 Task: Toggle the enable prompt and use workspace tsdk in the typescript.
Action: Mouse moved to (18, 542)
Screenshot: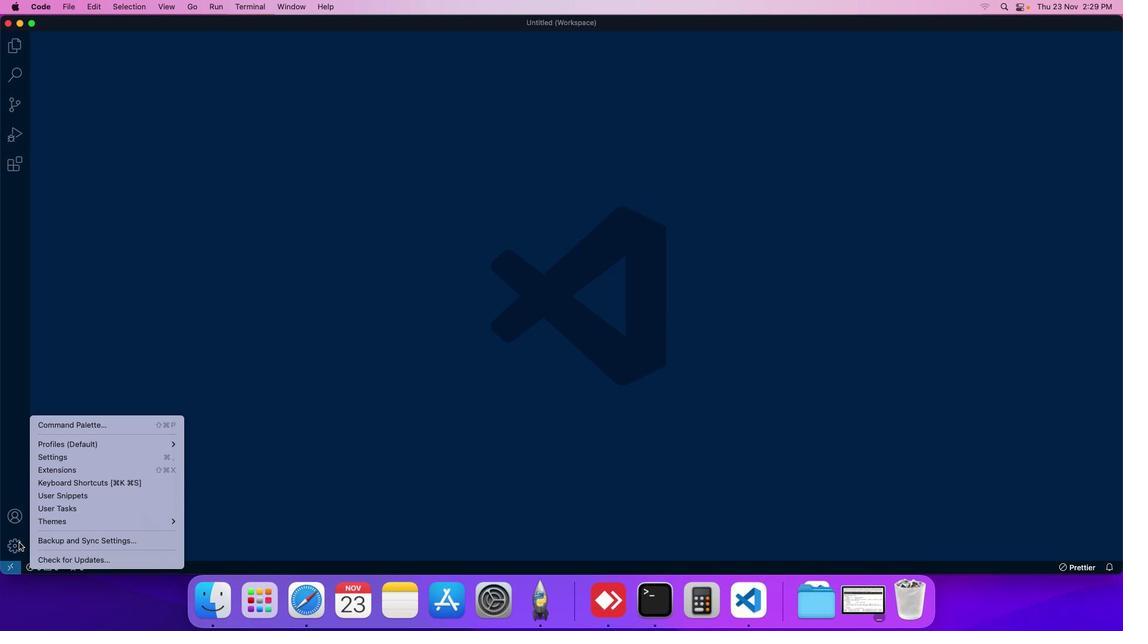 
Action: Mouse pressed left at (18, 542)
Screenshot: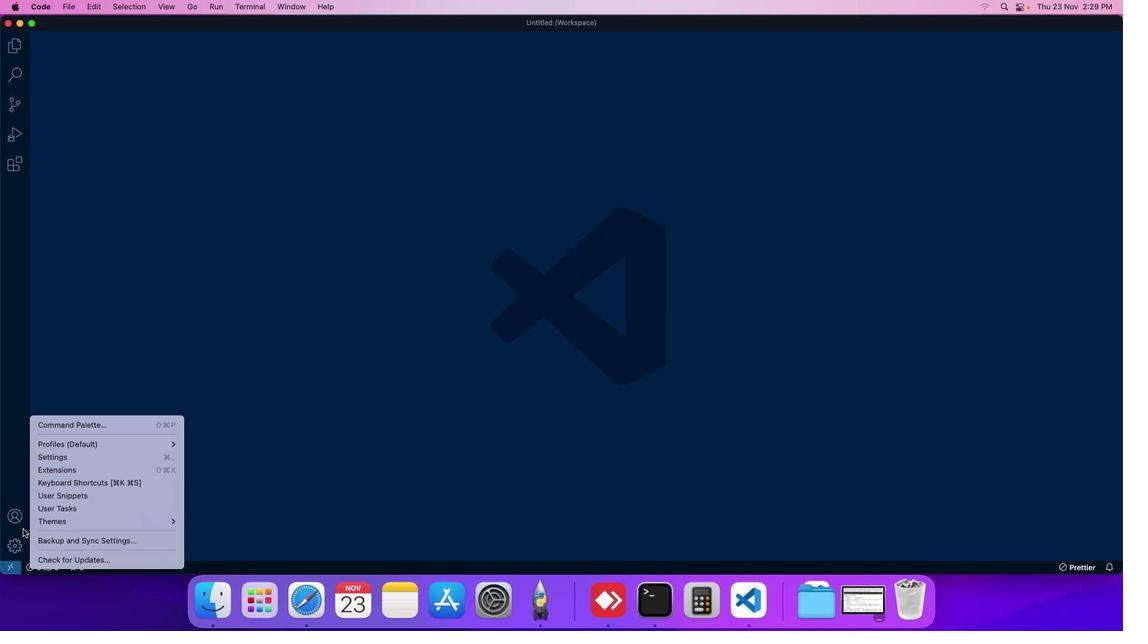 
Action: Mouse moved to (58, 455)
Screenshot: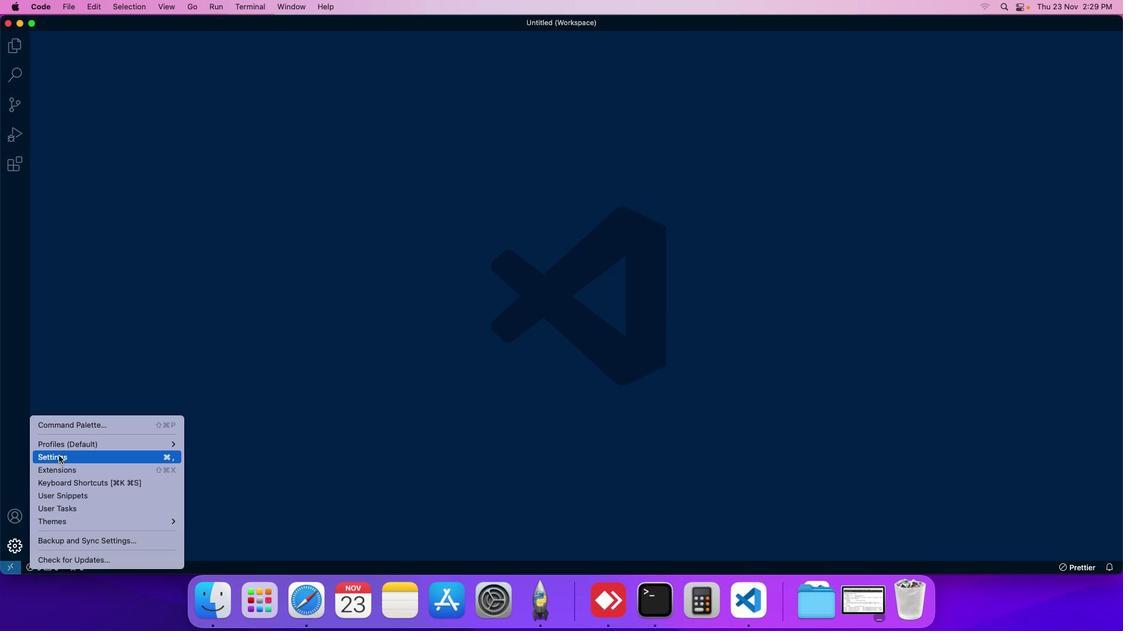 
Action: Mouse pressed left at (58, 455)
Screenshot: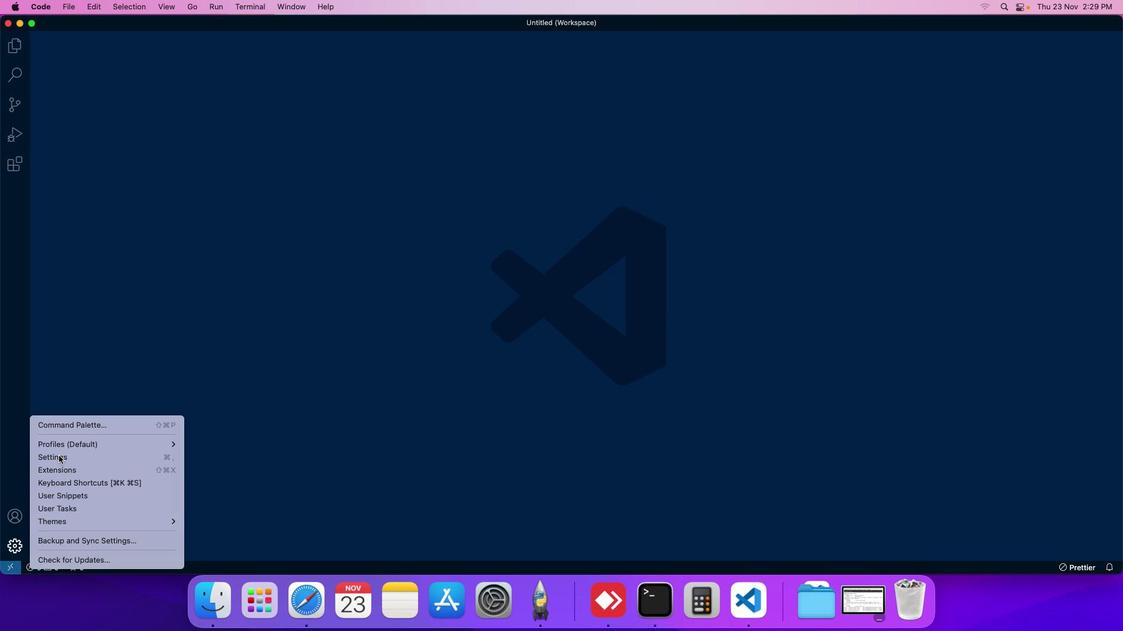 
Action: Mouse moved to (274, 98)
Screenshot: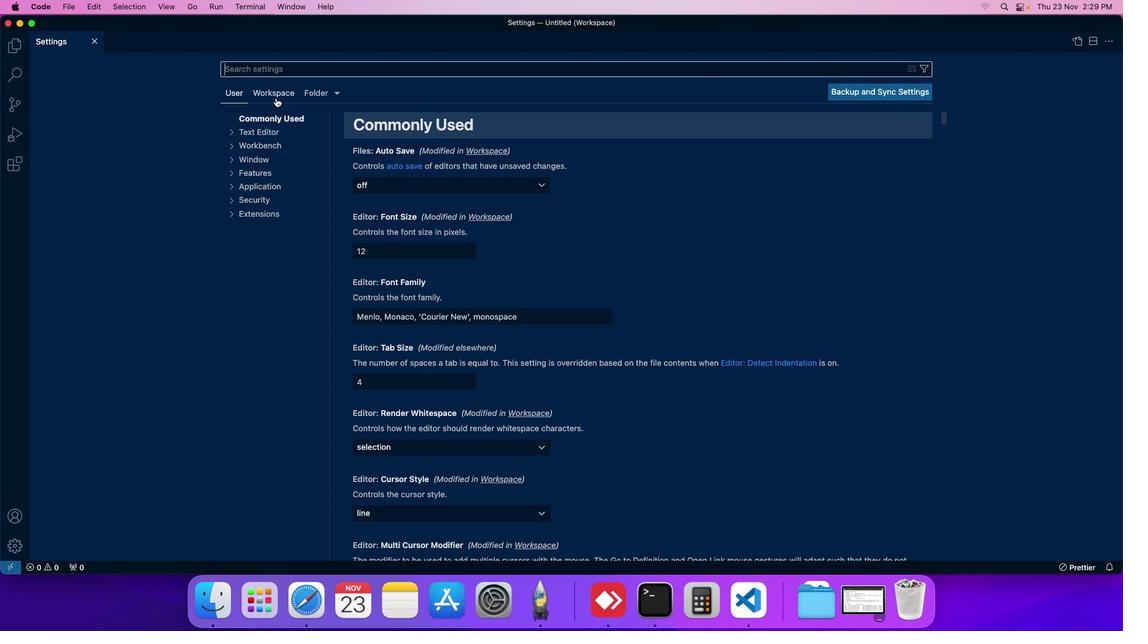 
Action: Mouse pressed left at (274, 98)
Screenshot: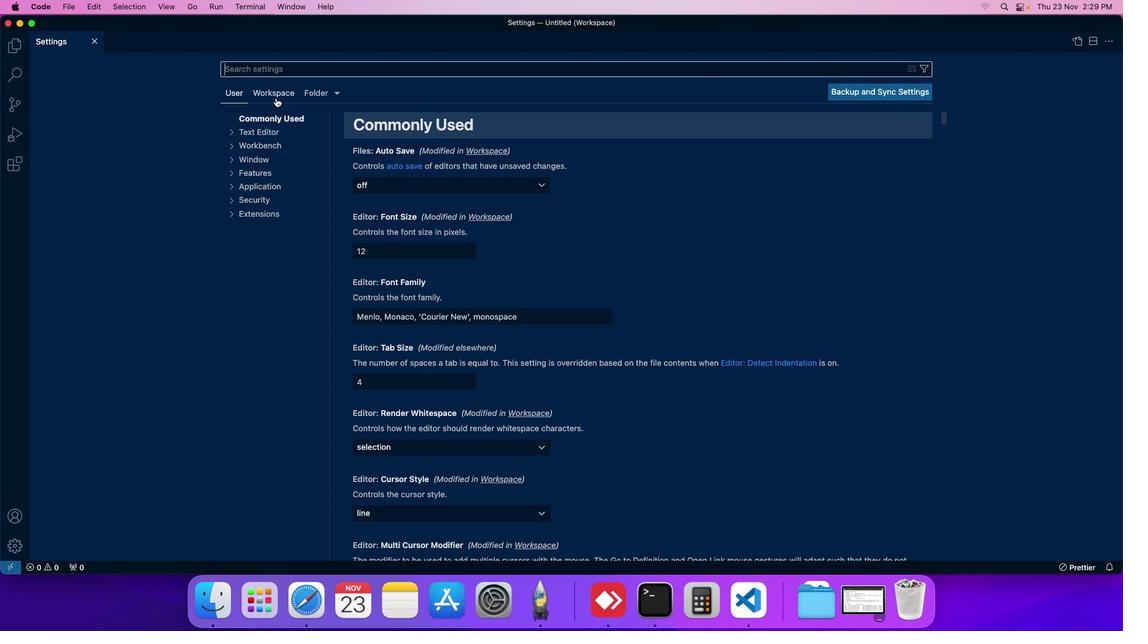 
Action: Mouse moved to (252, 194)
Screenshot: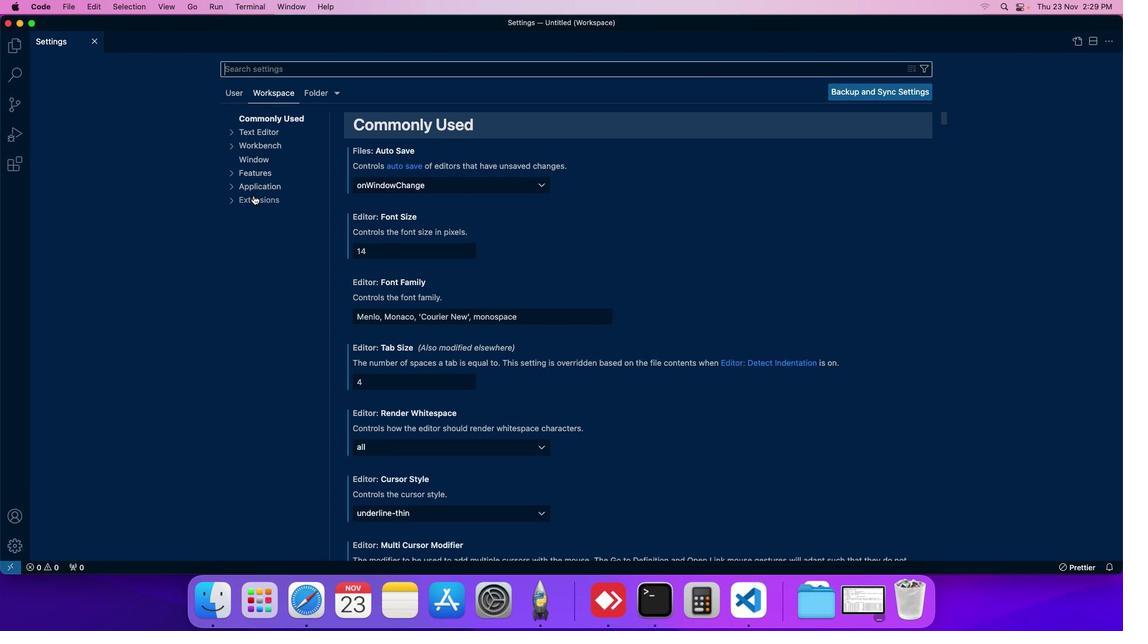 
Action: Mouse pressed left at (252, 194)
Screenshot: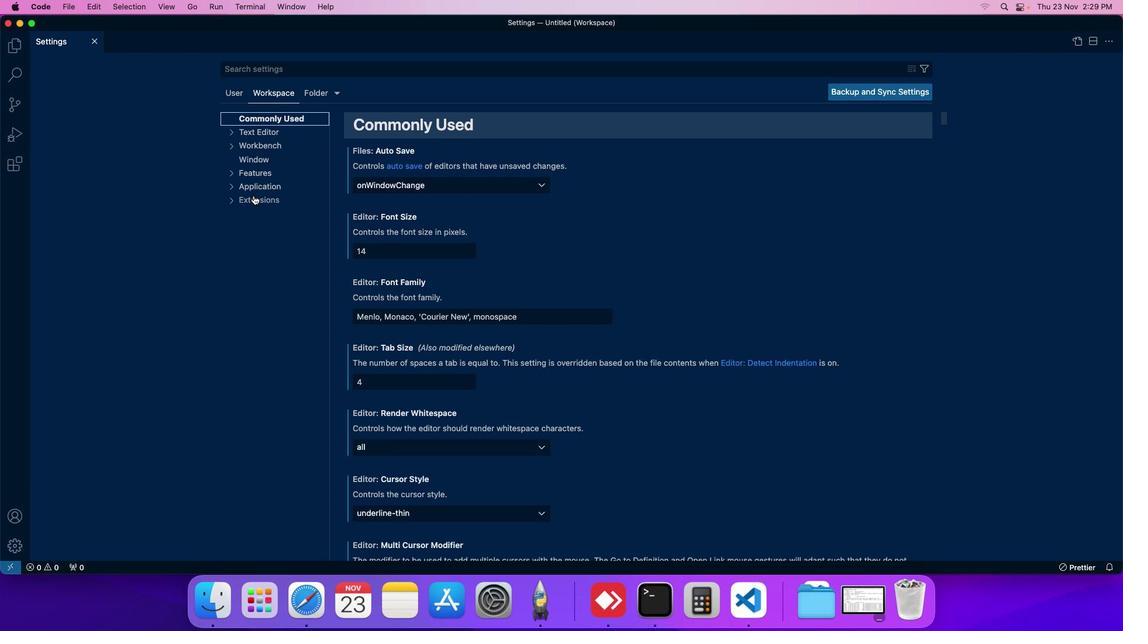 
Action: Mouse moved to (271, 496)
Screenshot: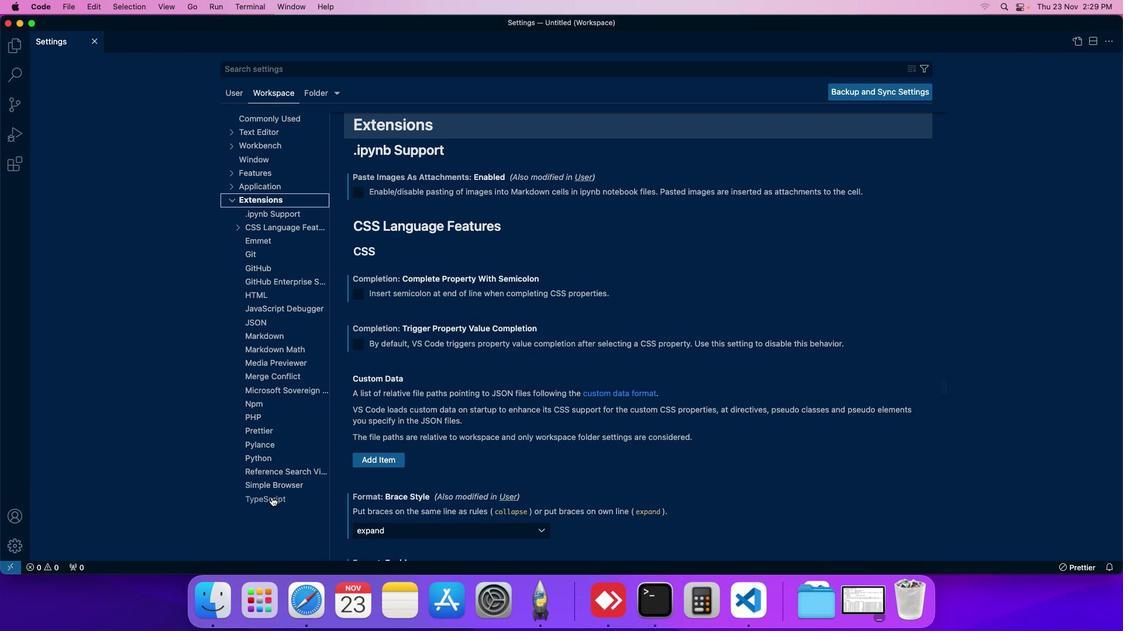 
Action: Mouse pressed left at (271, 496)
Screenshot: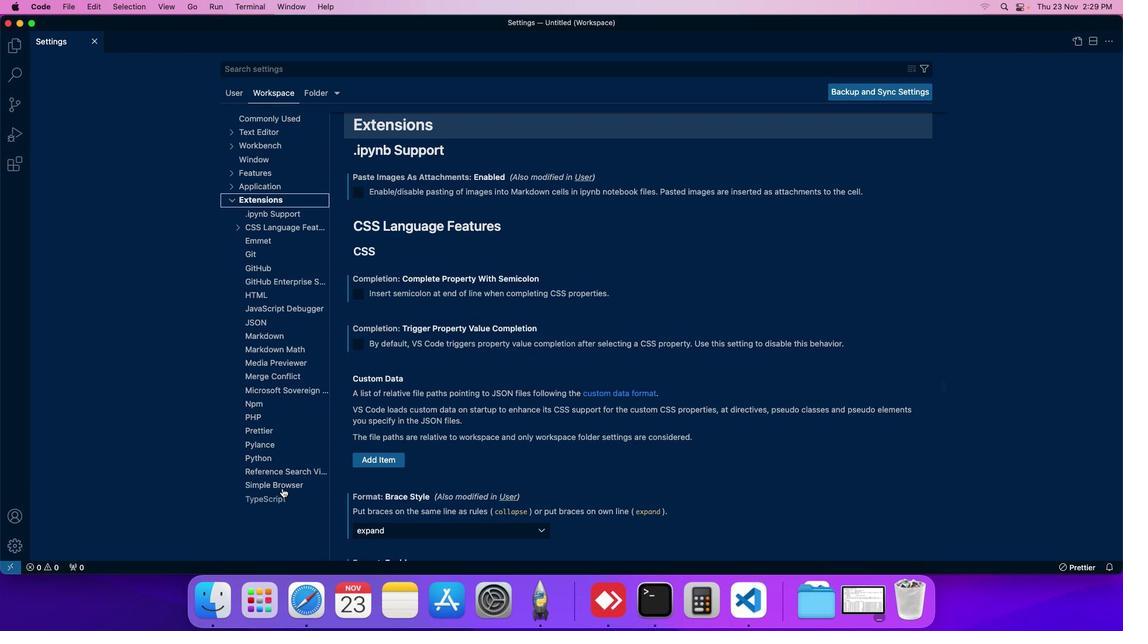 
Action: Mouse moved to (434, 451)
Screenshot: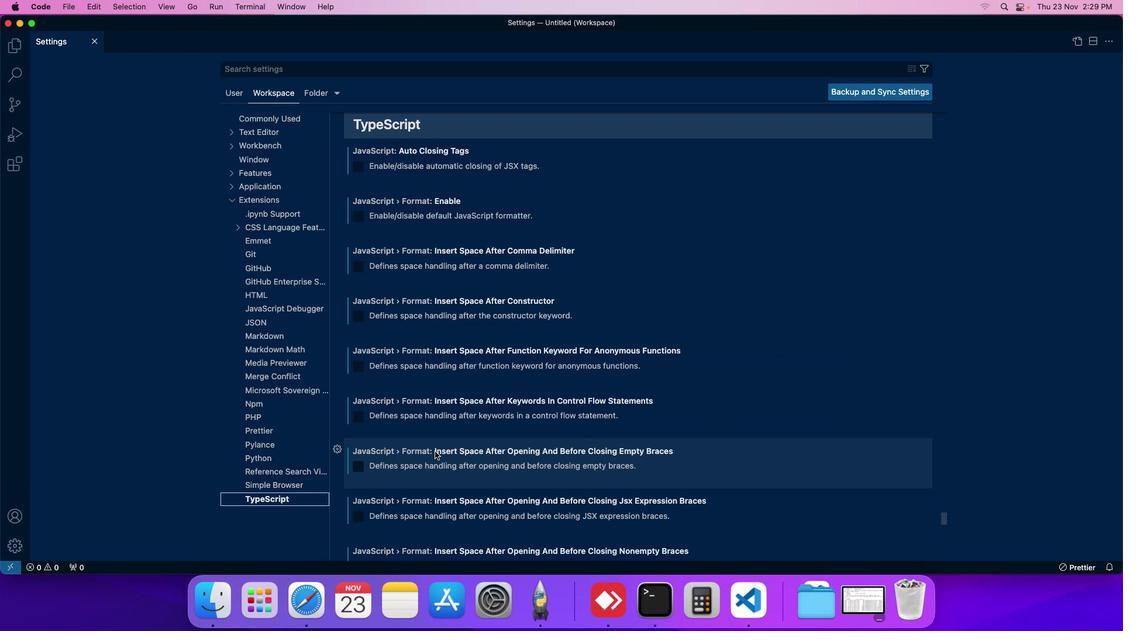 
Action: Mouse scrolled (434, 451) with delta (0, 0)
Screenshot: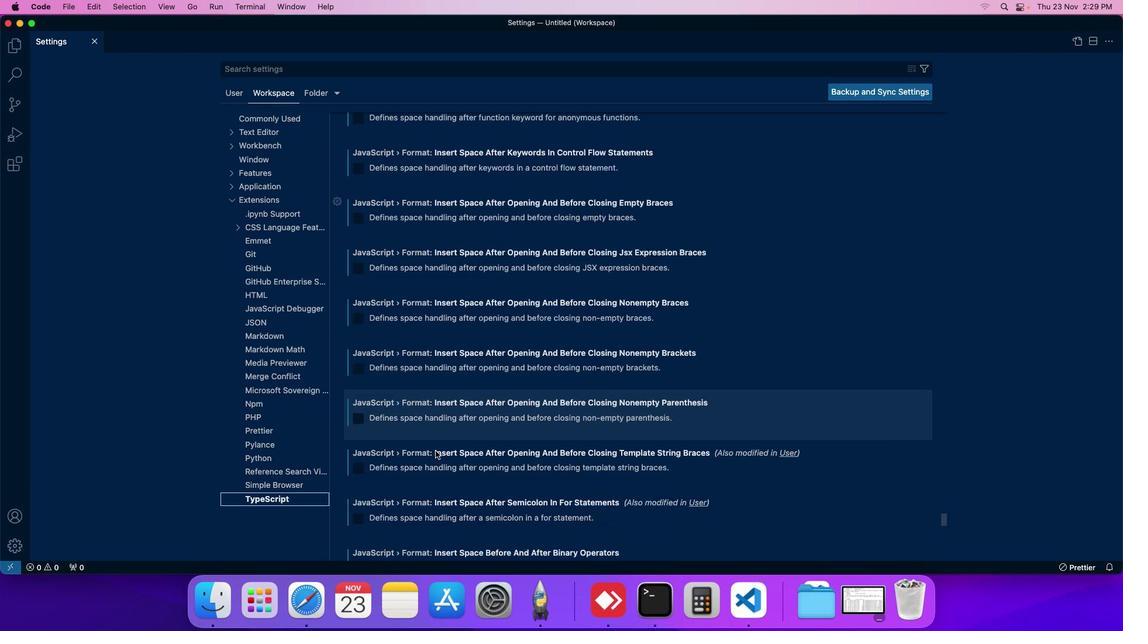 
Action: Mouse moved to (434, 451)
Screenshot: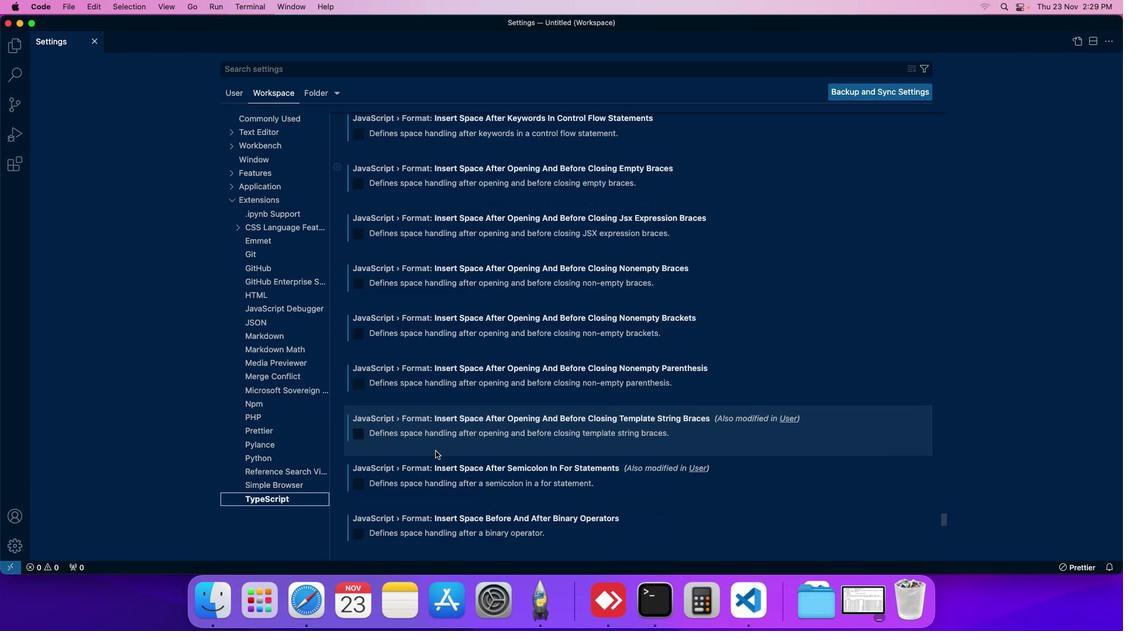
Action: Mouse scrolled (434, 451) with delta (0, 0)
Screenshot: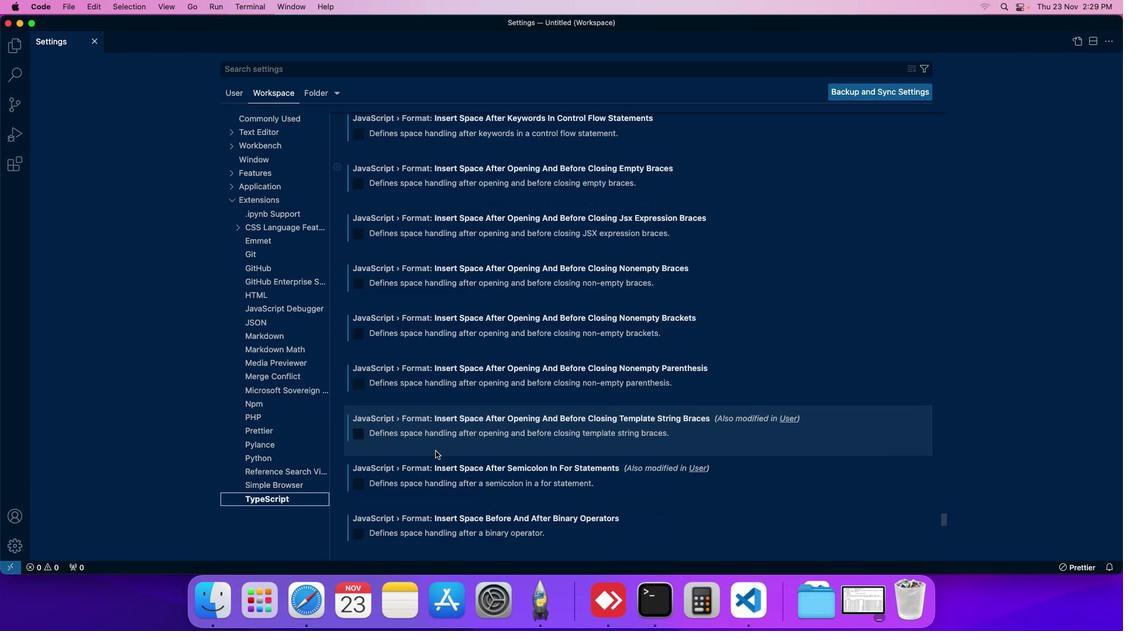 
Action: Mouse scrolled (434, 451) with delta (0, 0)
Screenshot: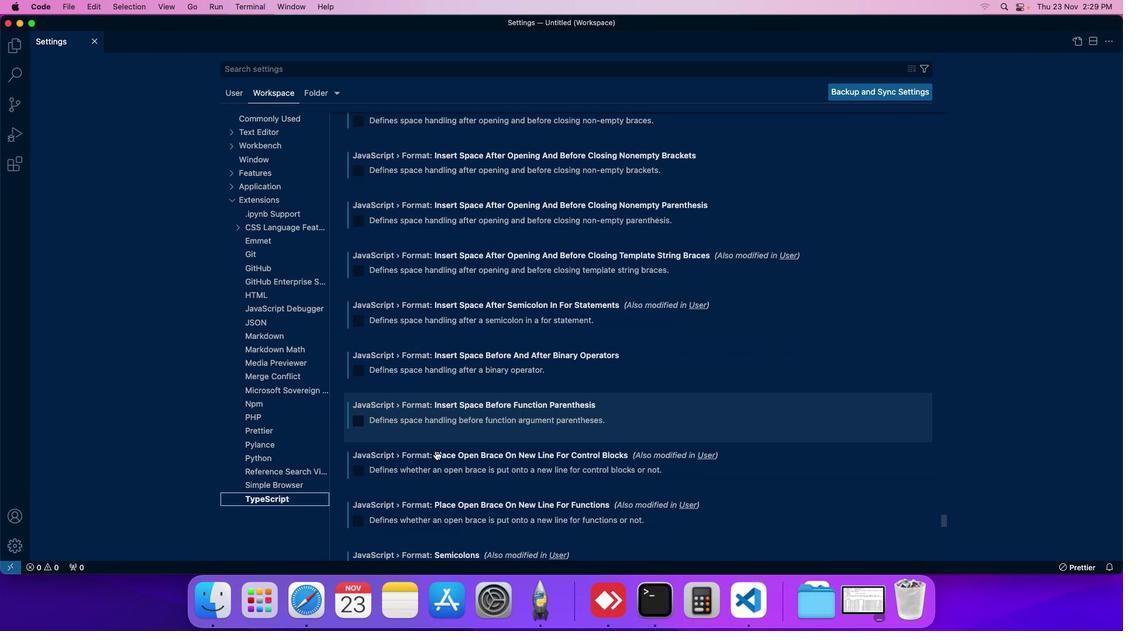 
Action: Mouse scrolled (434, 451) with delta (0, 0)
Screenshot: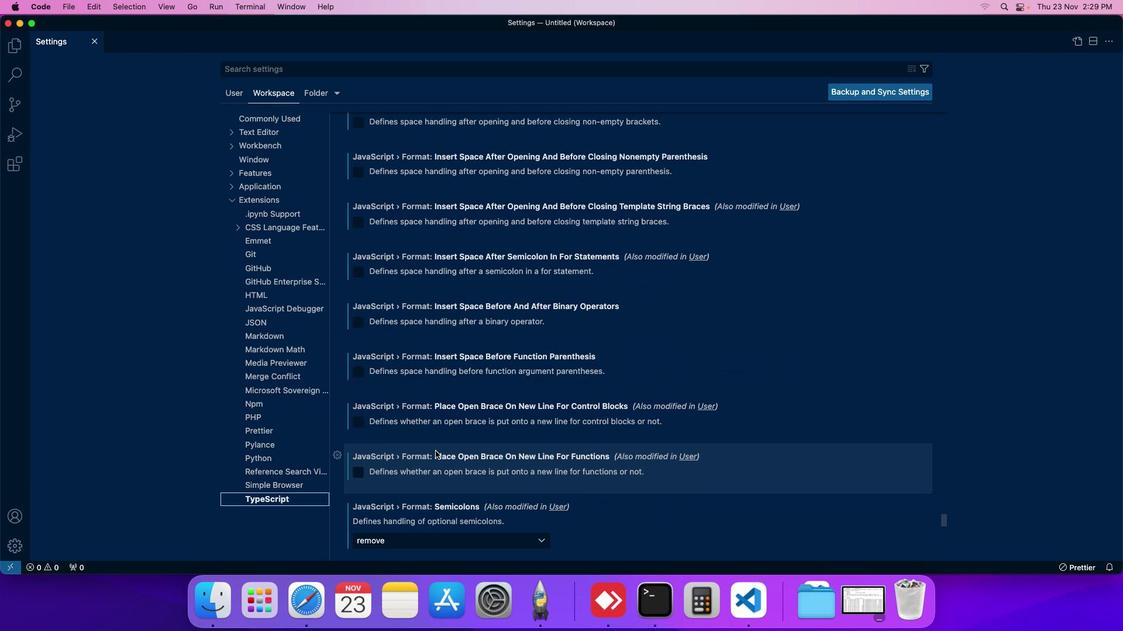 
Action: Mouse scrolled (434, 451) with delta (0, 0)
Screenshot: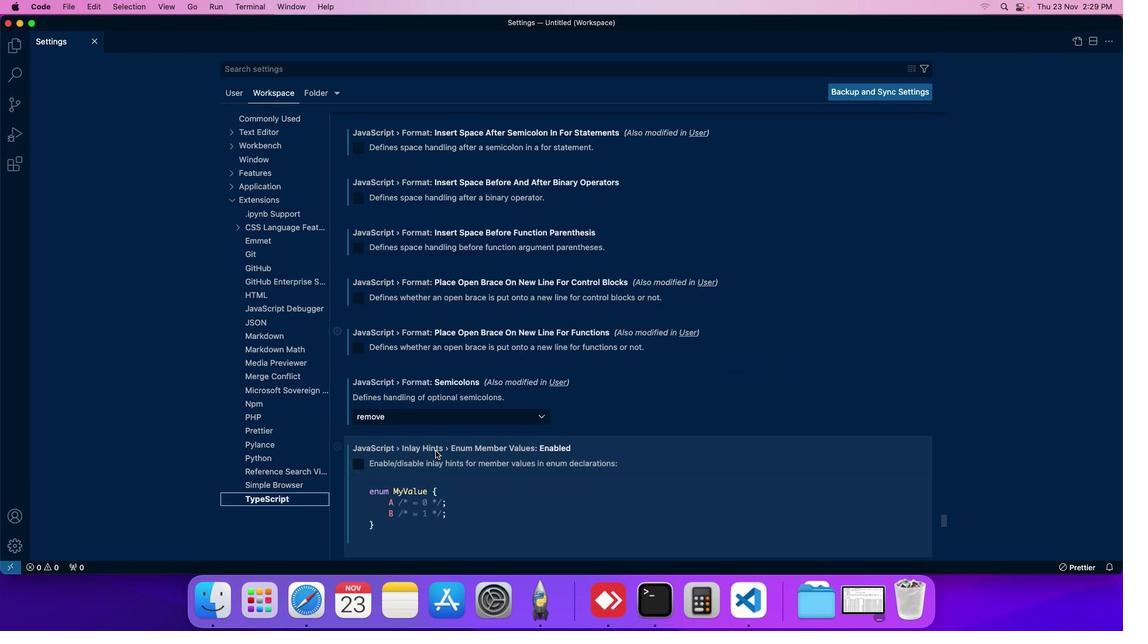 
Action: Mouse scrolled (434, 451) with delta (0, 0)
Screenshot: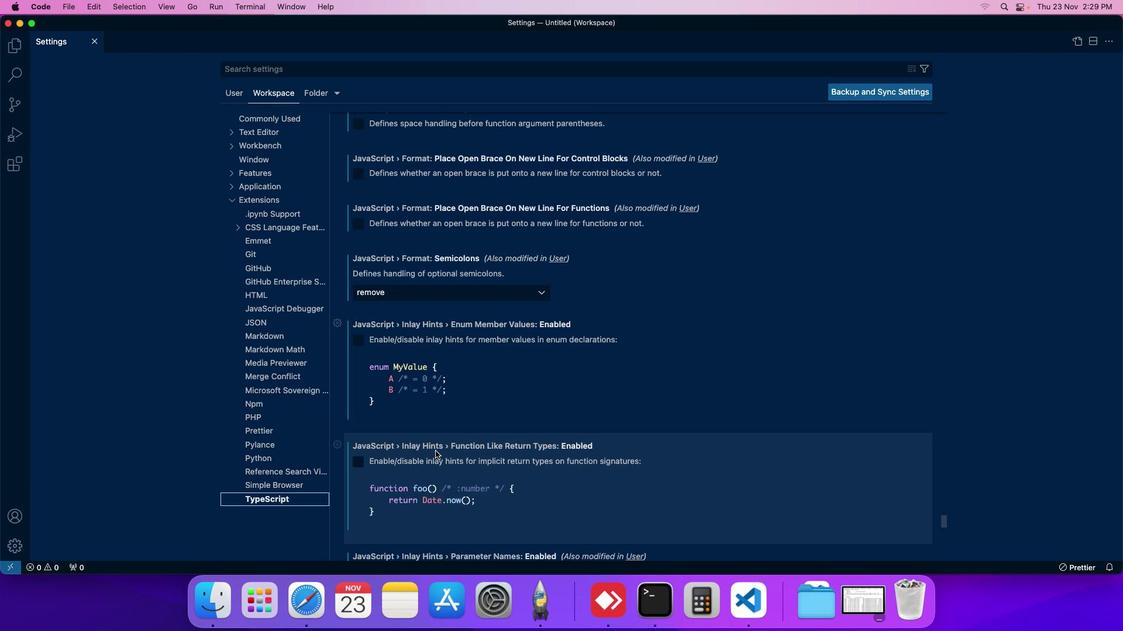 
Action: Mouse scrolled (434, 451) with delta (0, 0)
Screenshot: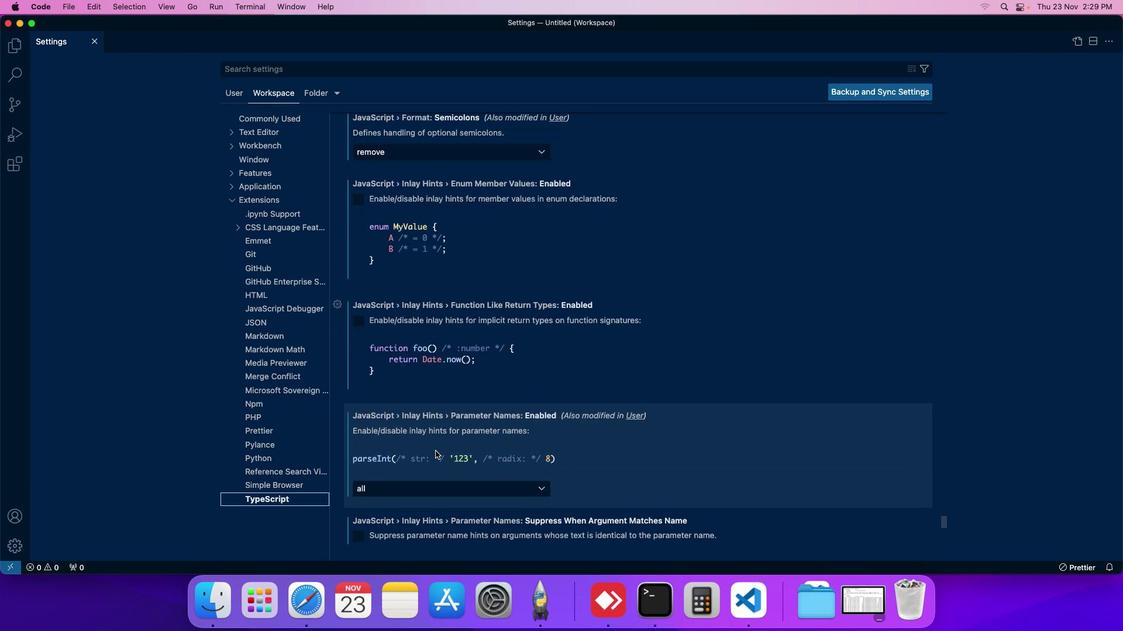 
Action: Mouse scrolled (434, 451) with delta (0, 0)
Screenshot: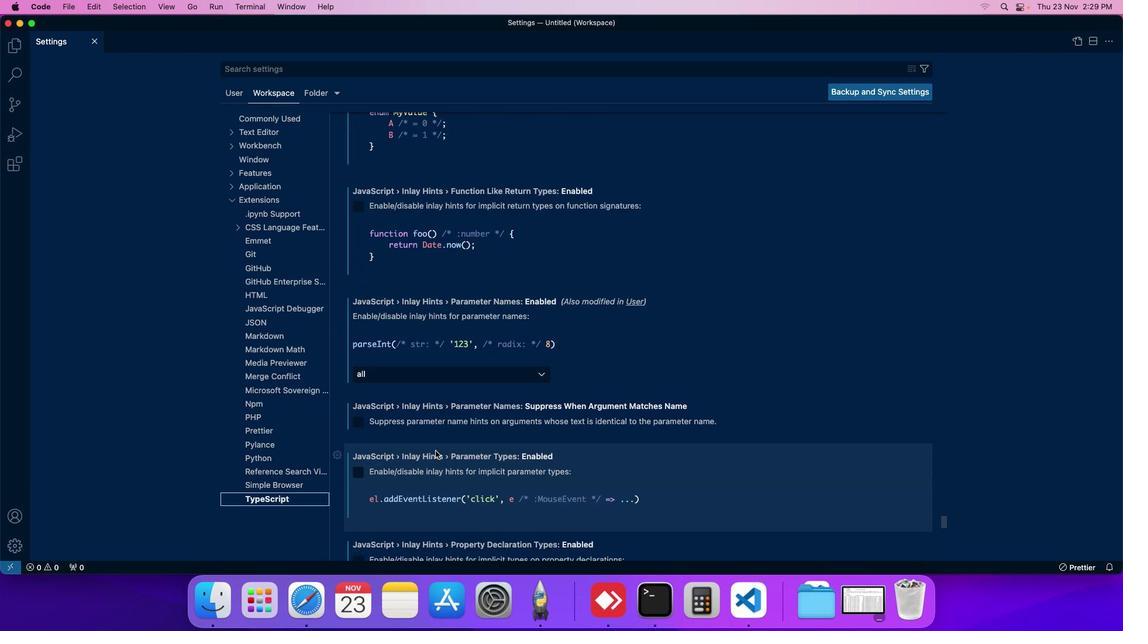 
Action: Mouse scrolled (434, 451) with delta (0, 0)
Screenshot: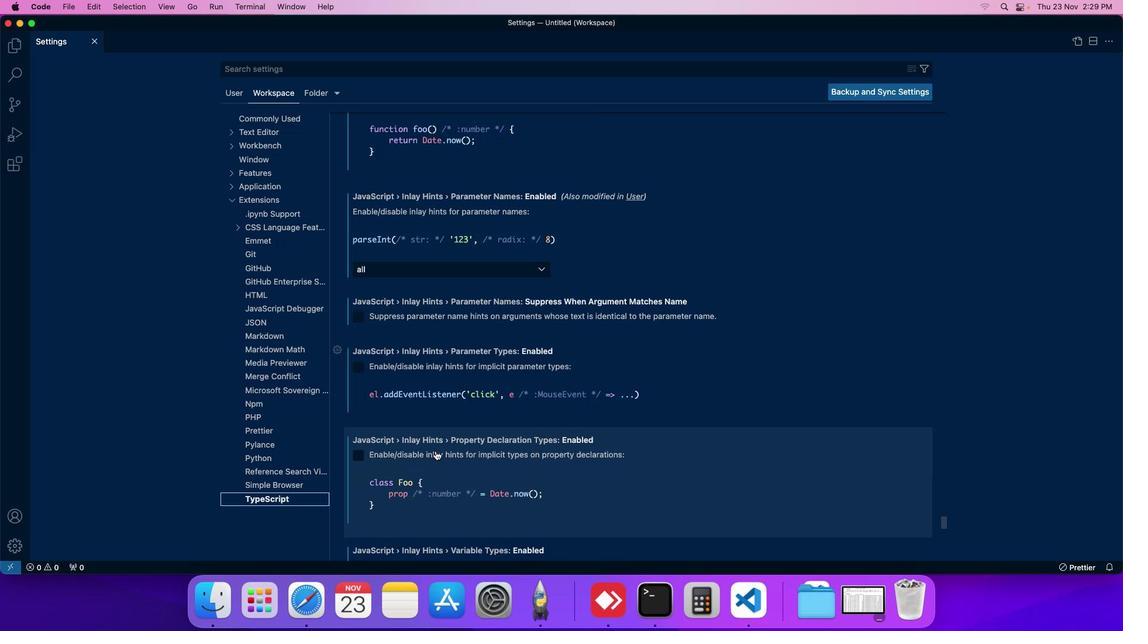 
Action: Mouse scrolled (434, 451) with delta (0, 0)
Screenshot: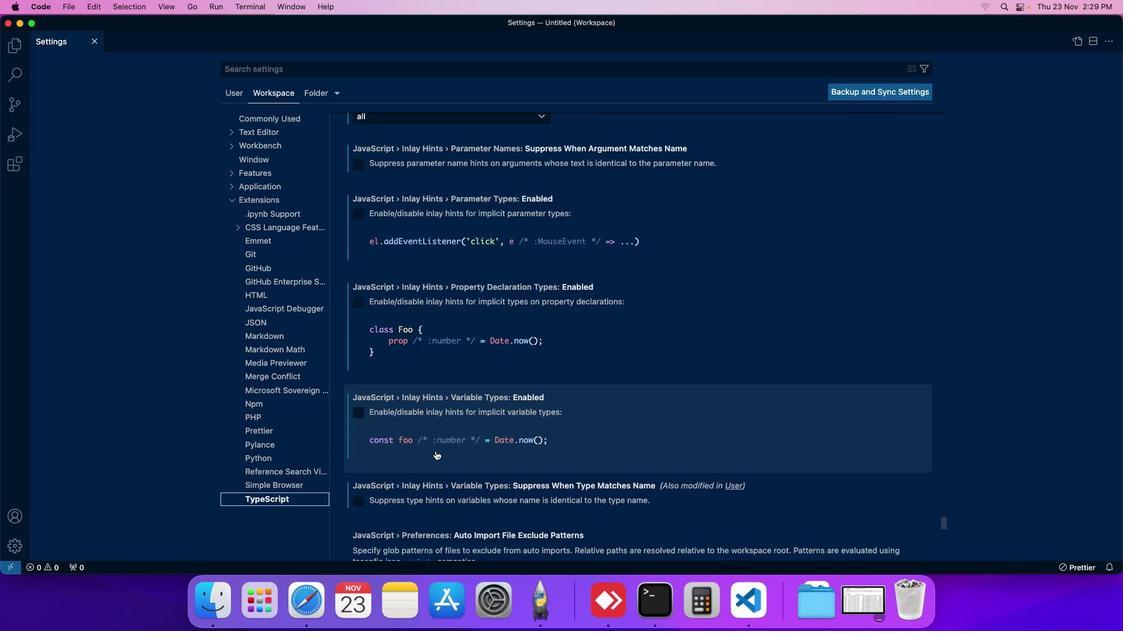 
Action: Mouse scrolled (434, 451) with delta (0, 0)
Screenshot: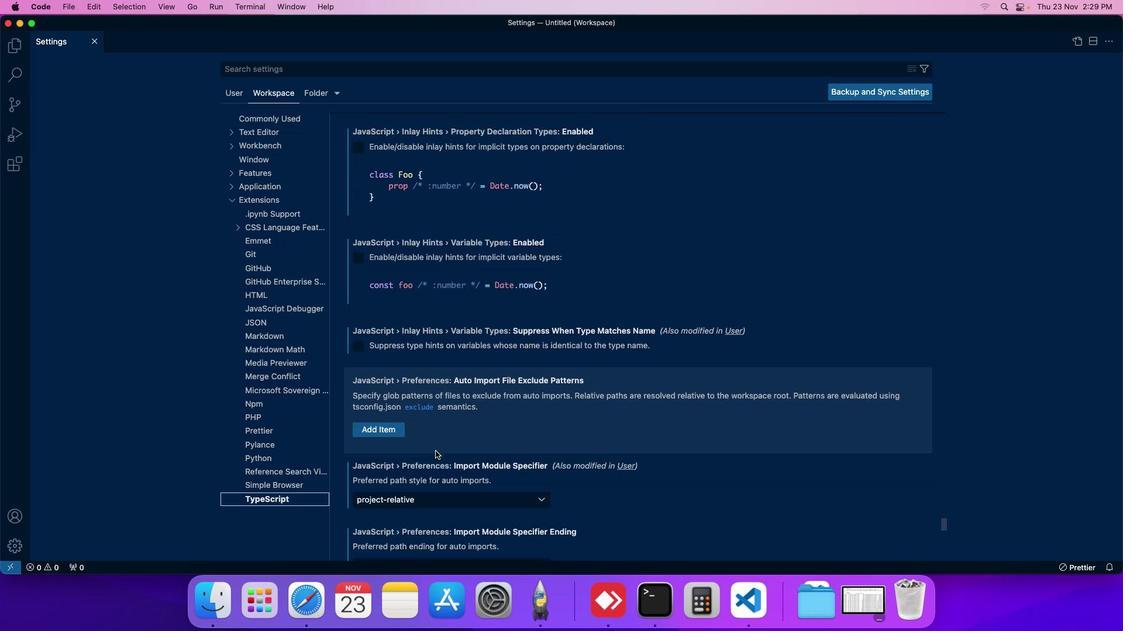 
Action: Mouse moved to (435, 451)
Screenshot: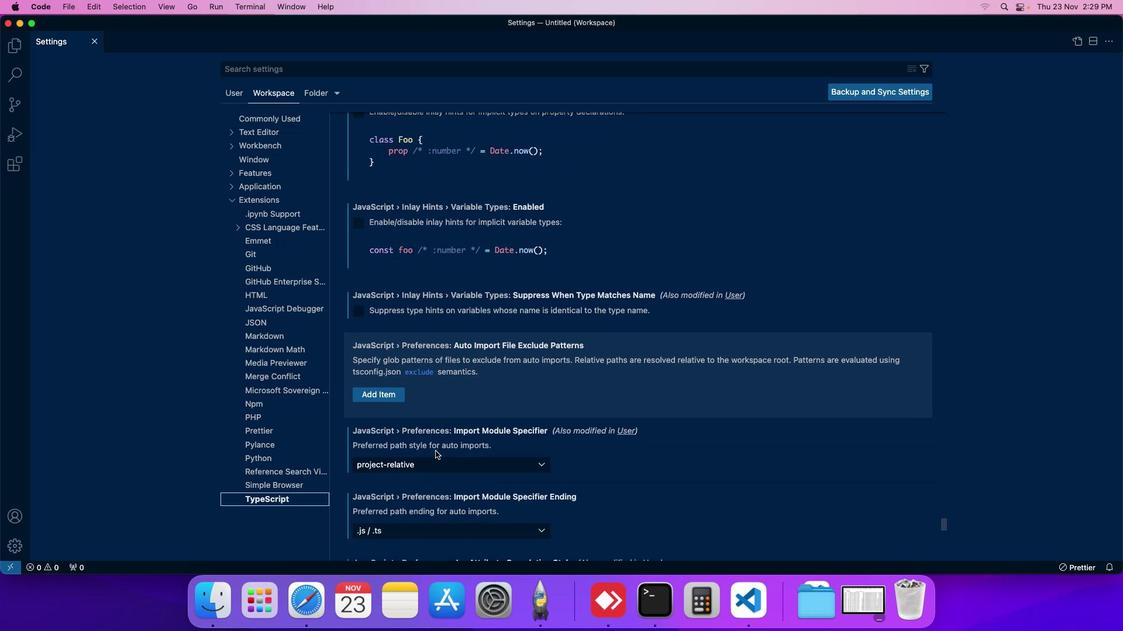 
Action: Mouse scrolled (435, 451) with delta (0, 0)
Screenshot: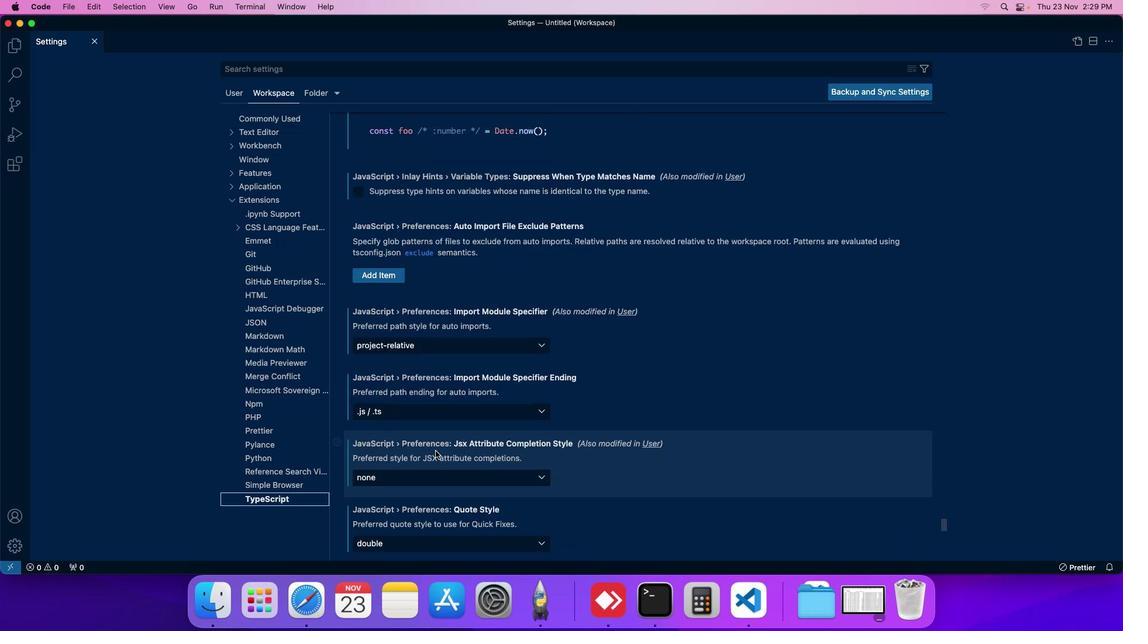 
Action: Mouse scrolled (435, 451) with delta (0, 0)
Screenshot: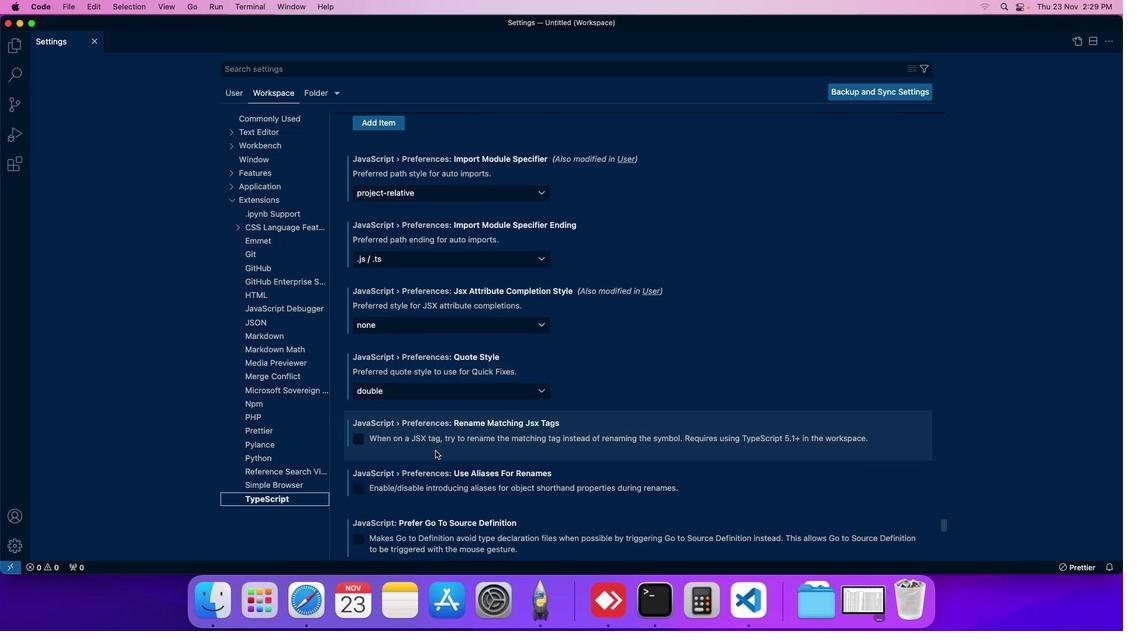 
Action: Mouse scrolled (435, 451) with delta (0, 0)
Screenshot: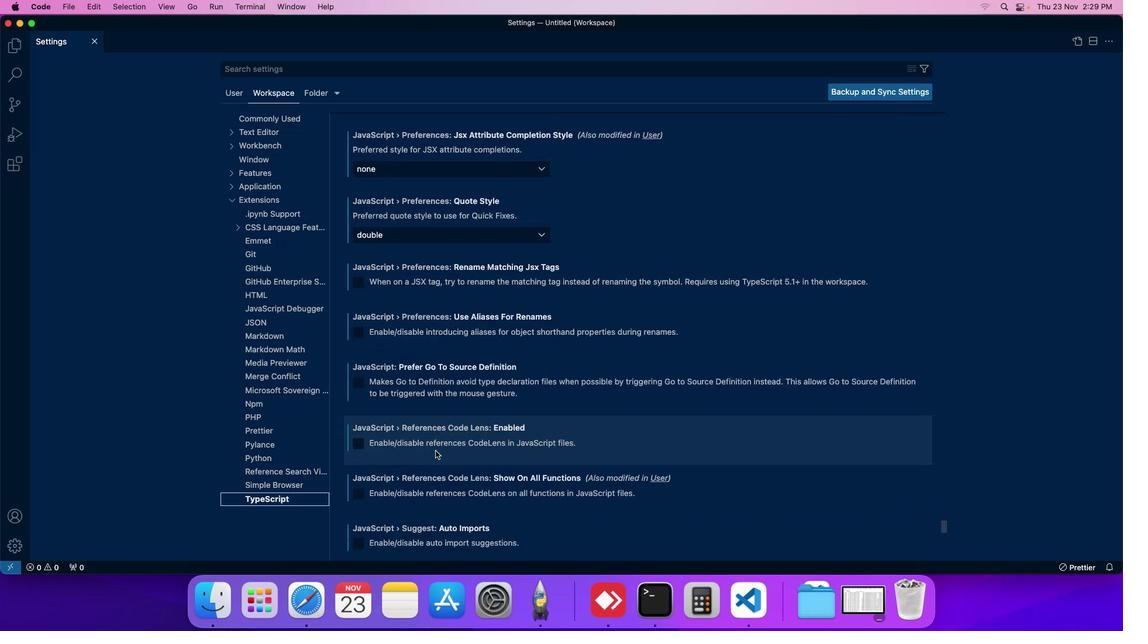 
Action: Mouse scrolled (435, 451) with delta (0, 0)
Screenshot: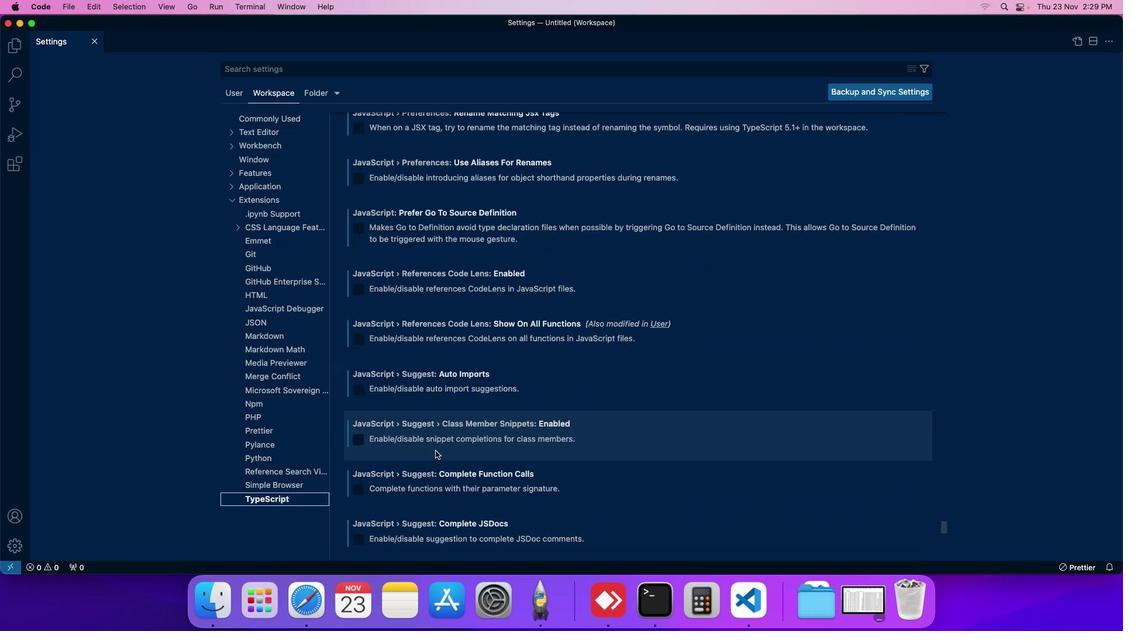 
Action: Mouse scrolled (435, 451) with delta (0, 0)
Screenshot: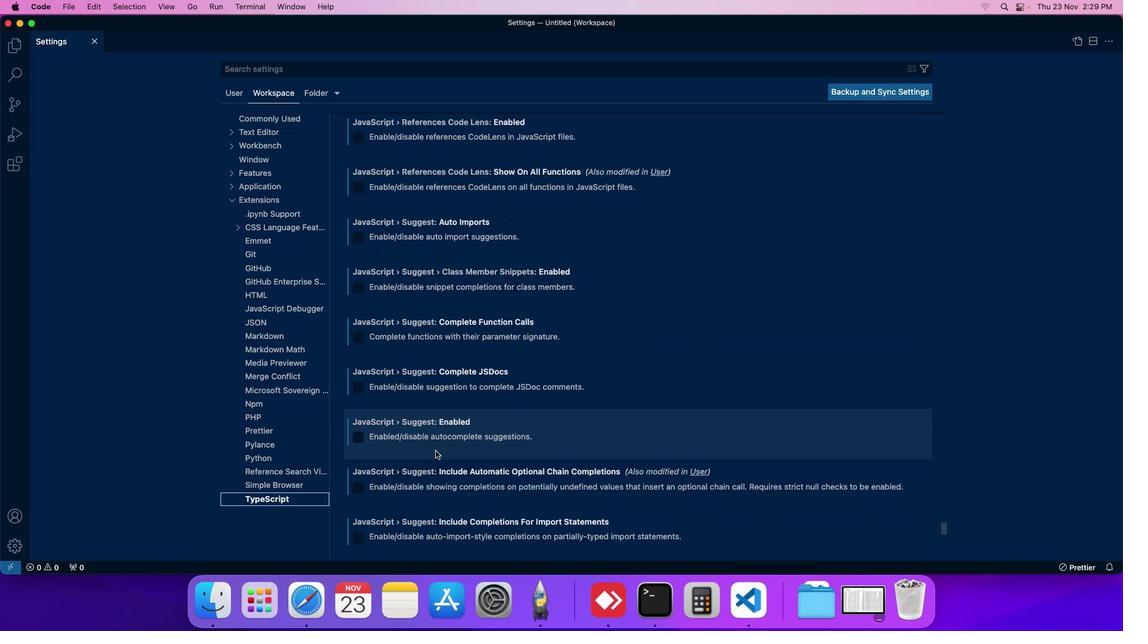 
Action: Mouse scrolled (435, 451) with delta (0, 0)
Screenshot: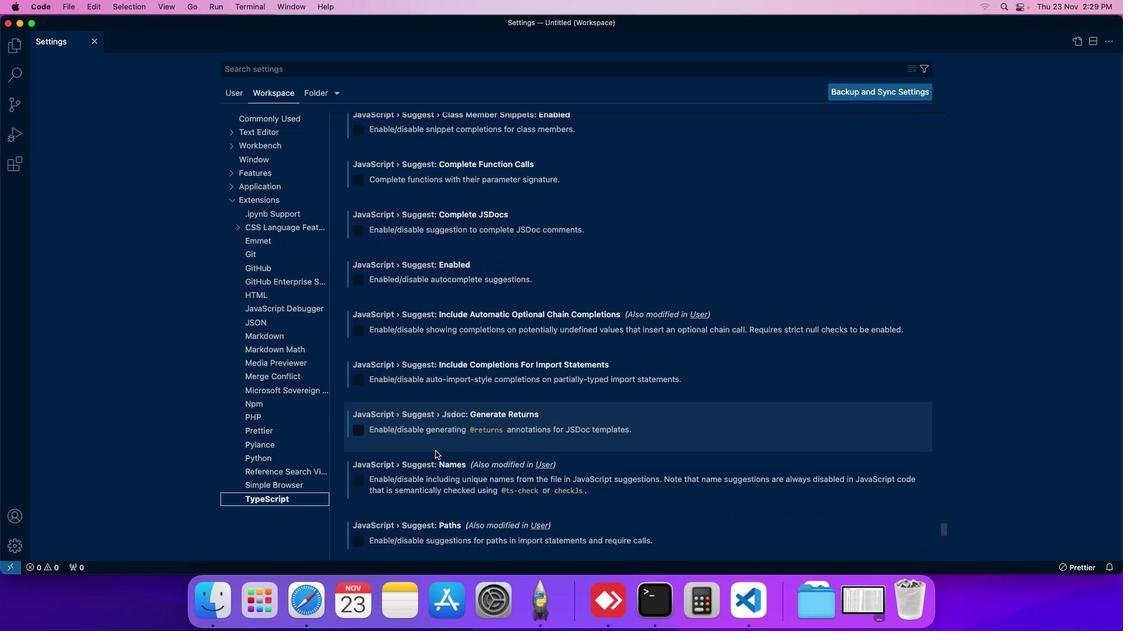 
Action: Mouse scrolled (435, 451) with delta (0, 0)
Screenshot: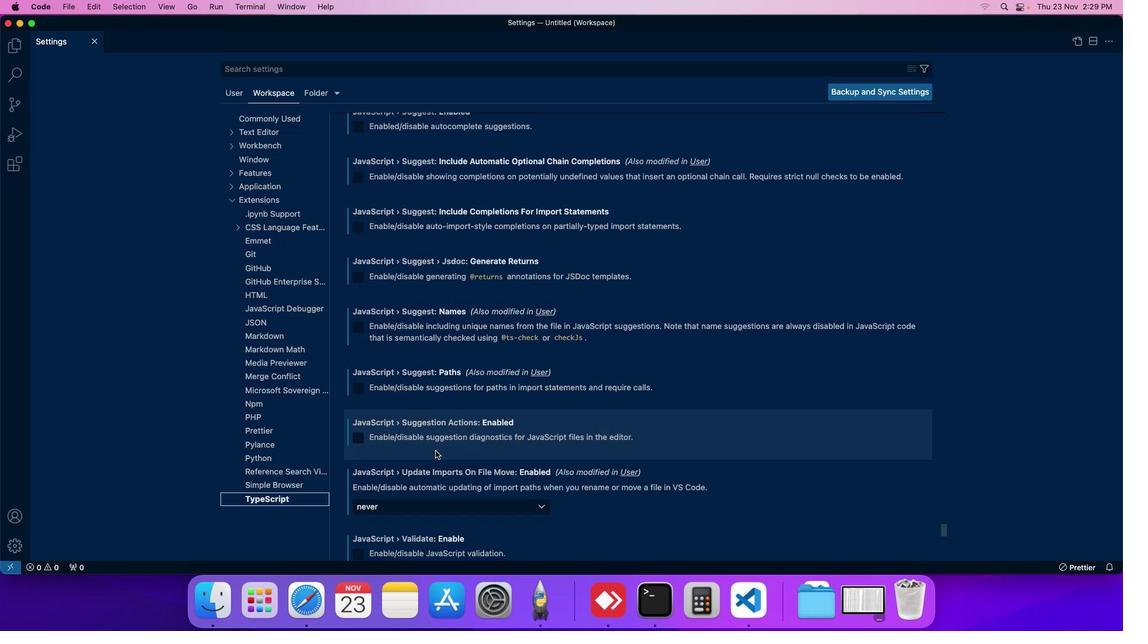 
Action: Mouse scrolled (435, 451) with delta (0, 0)
Screenshot: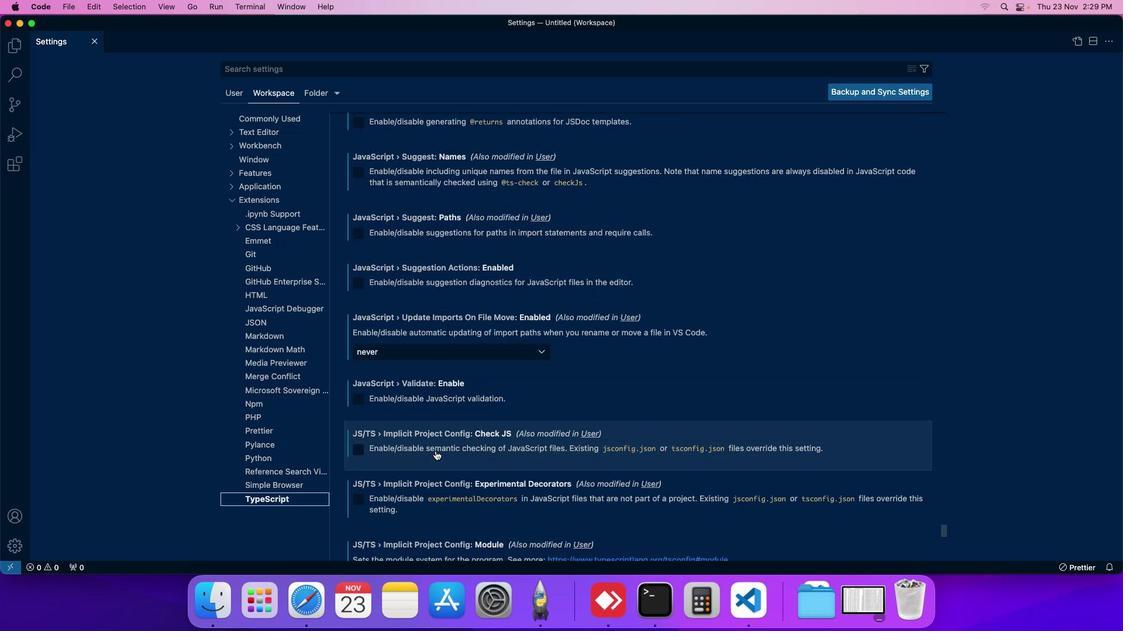 
Action: Mouse scrolled (435, 451) with delta (0, 0)
Screenshot: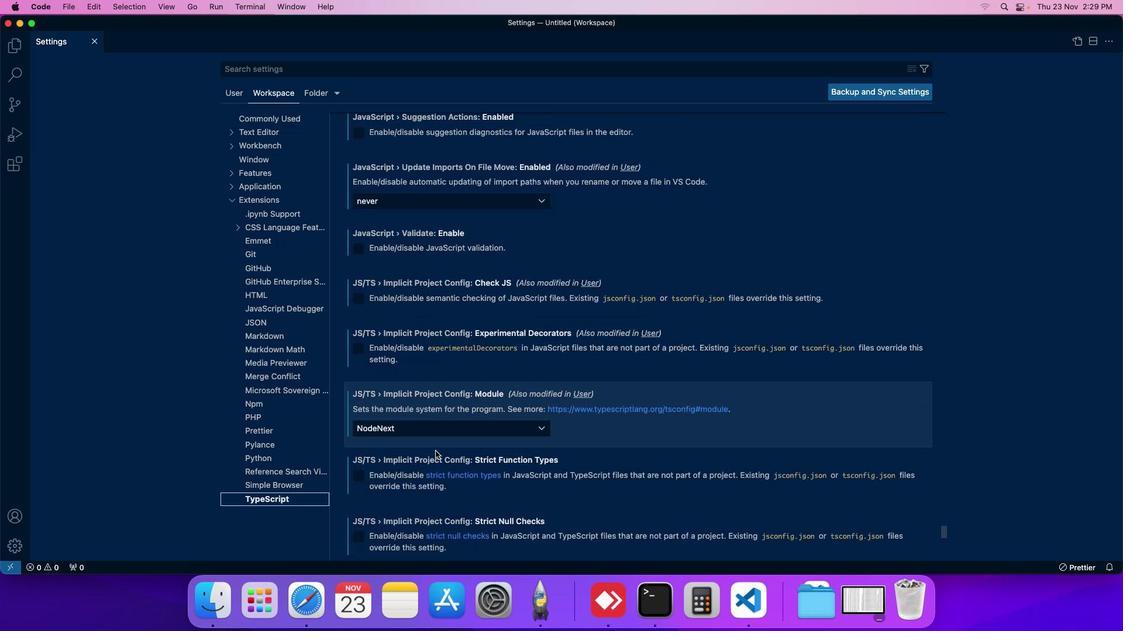 
Action: Mouse scrolled (435, 451) with delta (0, 0)
Screenshot: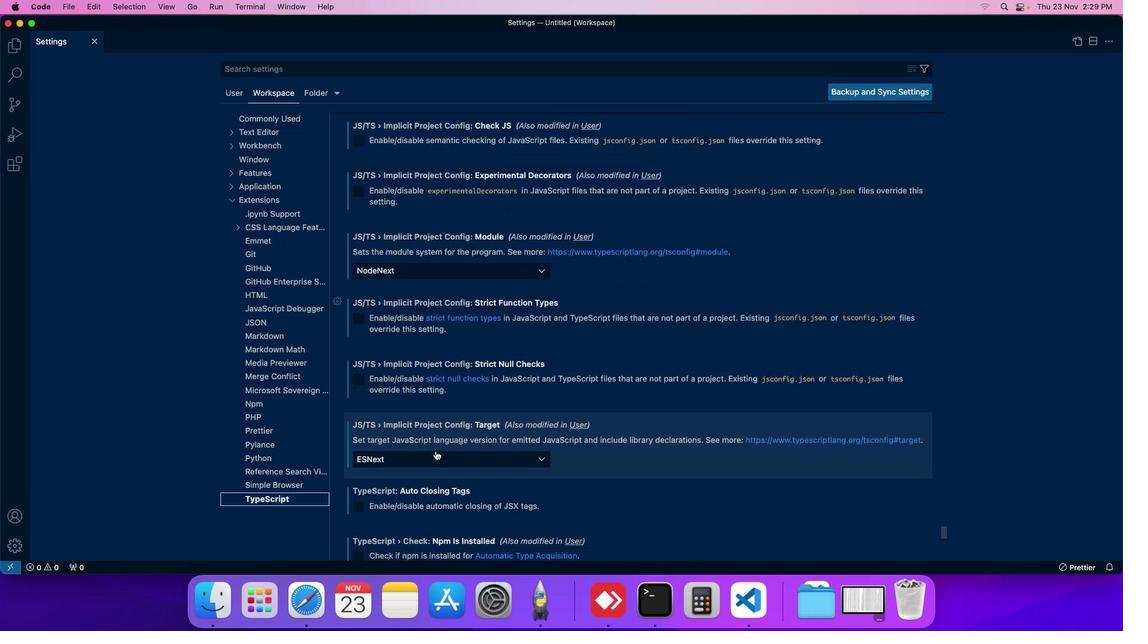 
Action: Mouse scrolled (435, 451) with delta (0, 0)
Screenshot: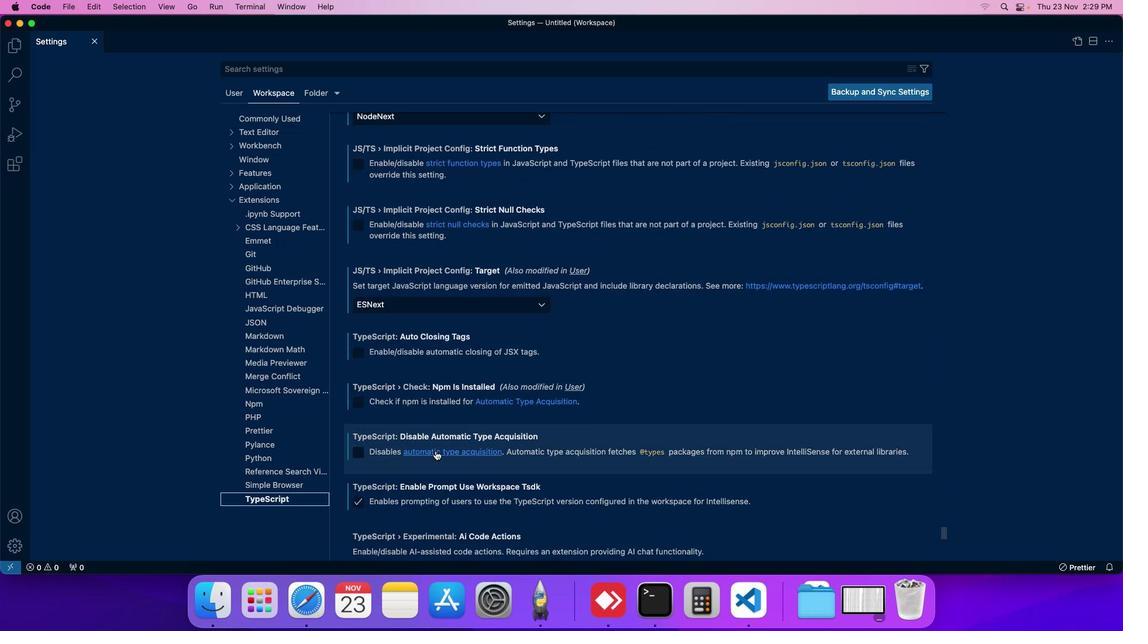 
Action: Mouse scrolled (435, 451) with delta (0, 0)
Screenshot: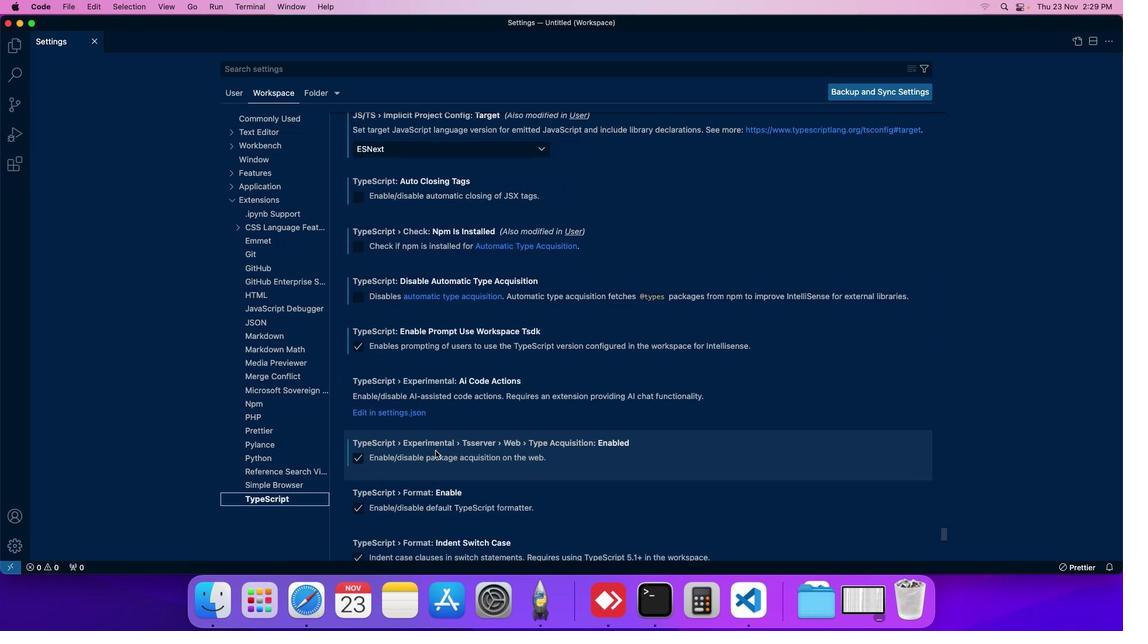 
Action: Mouse moved to (361, 345)
Screenshot: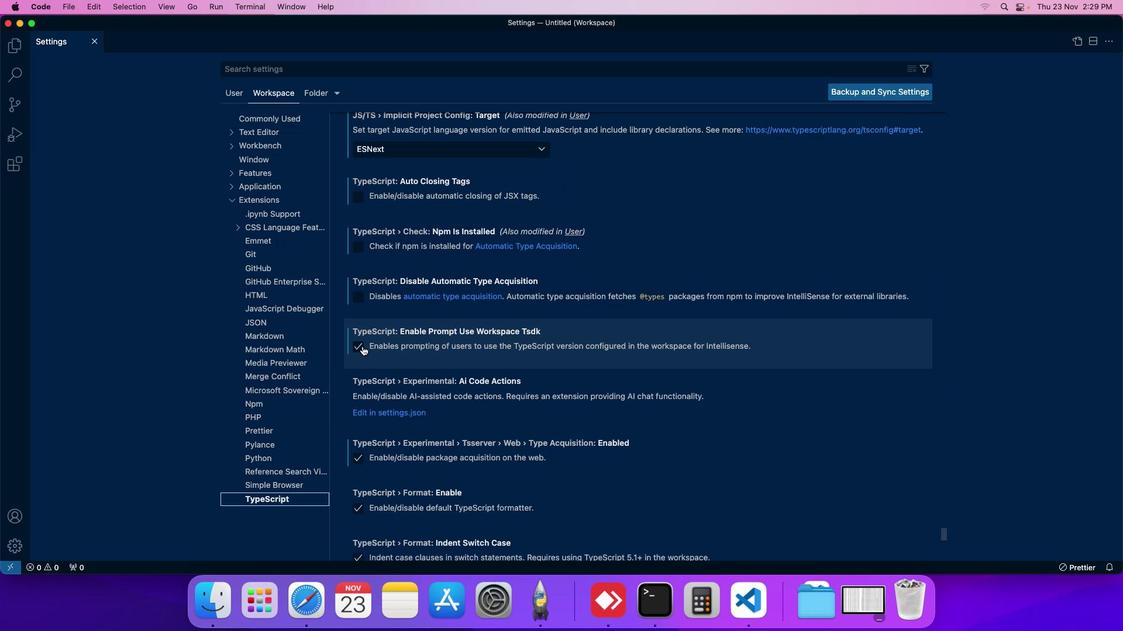 
Action: Mouse pressed left at (361, 345)
Screenshot: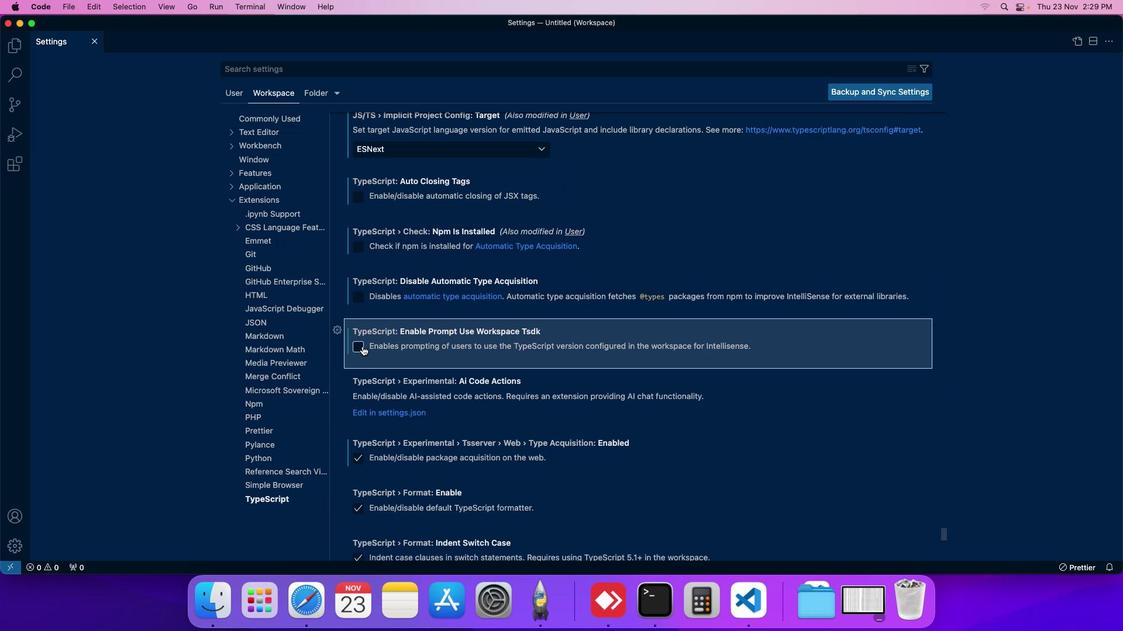 
Action: Mouse moved to (363, 346)
Screenshot: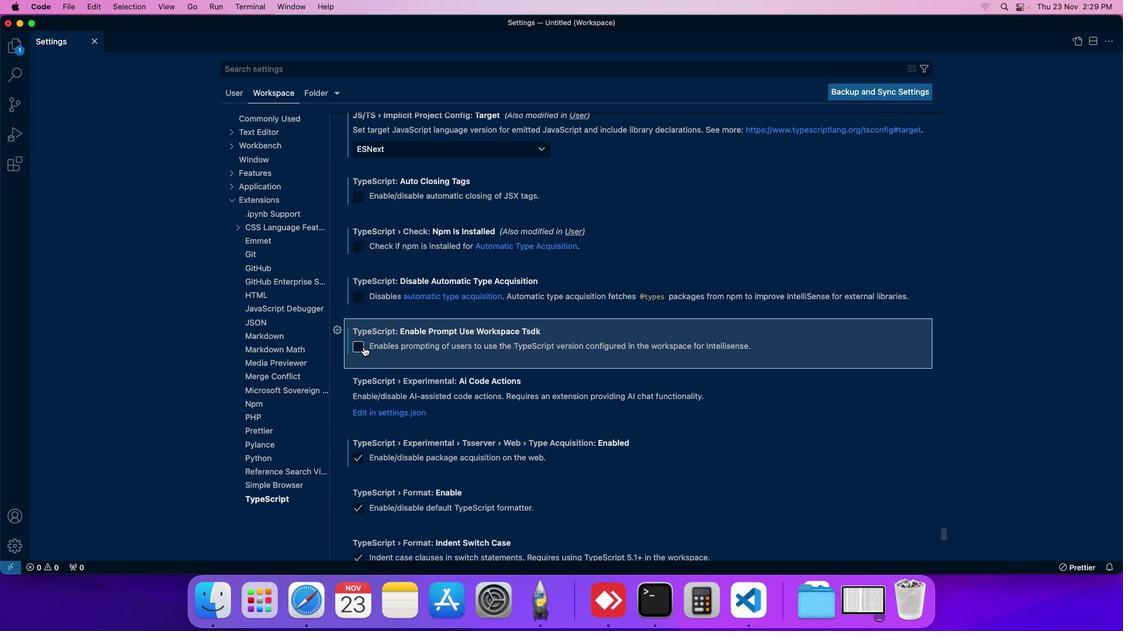 
